 Task: Look for products in the category "Lager" from Corona only.
Action: Mouse moved to (830, 290)
Screenshot: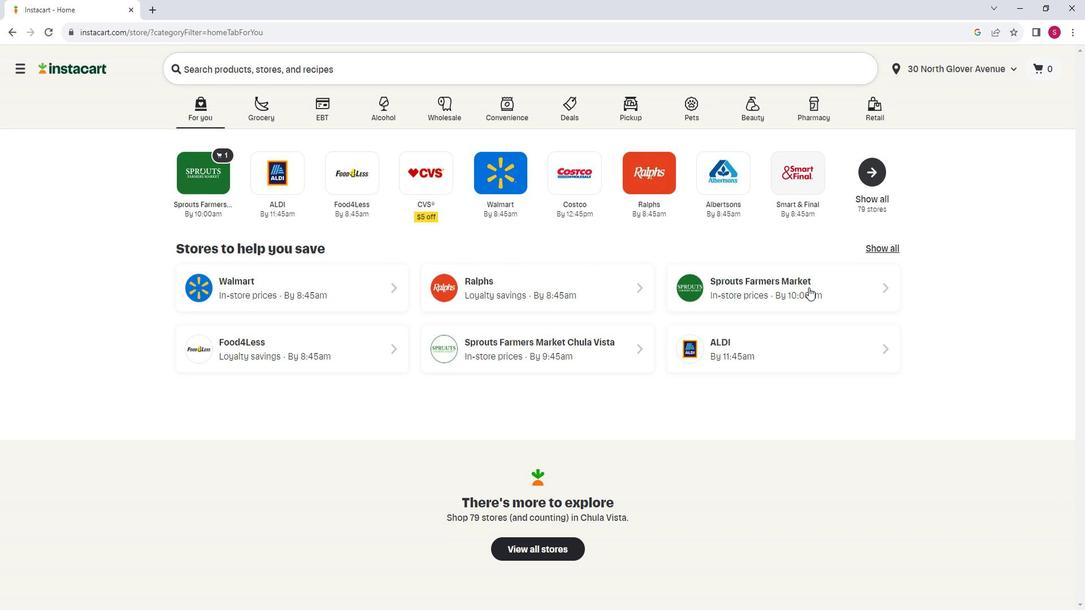 
Action: Mouse pressed left at (830, 290)
Screenshot: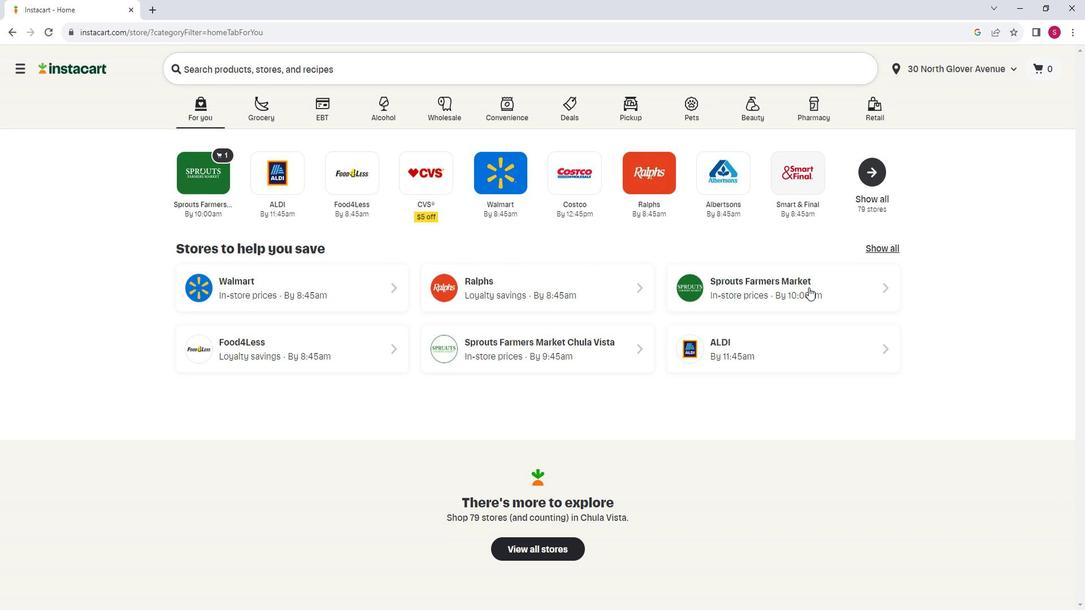 
Action: Mouse moved to (88, 424)
Screenshot: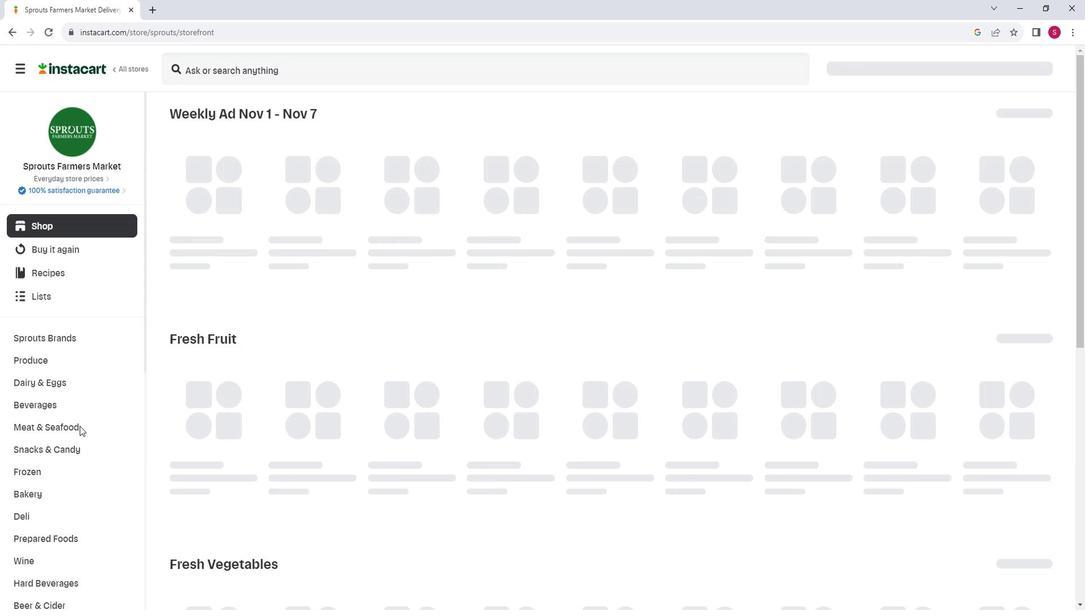 
Action: Mouse scrolled (88, 423) with delta (0, 0)
Screenshot: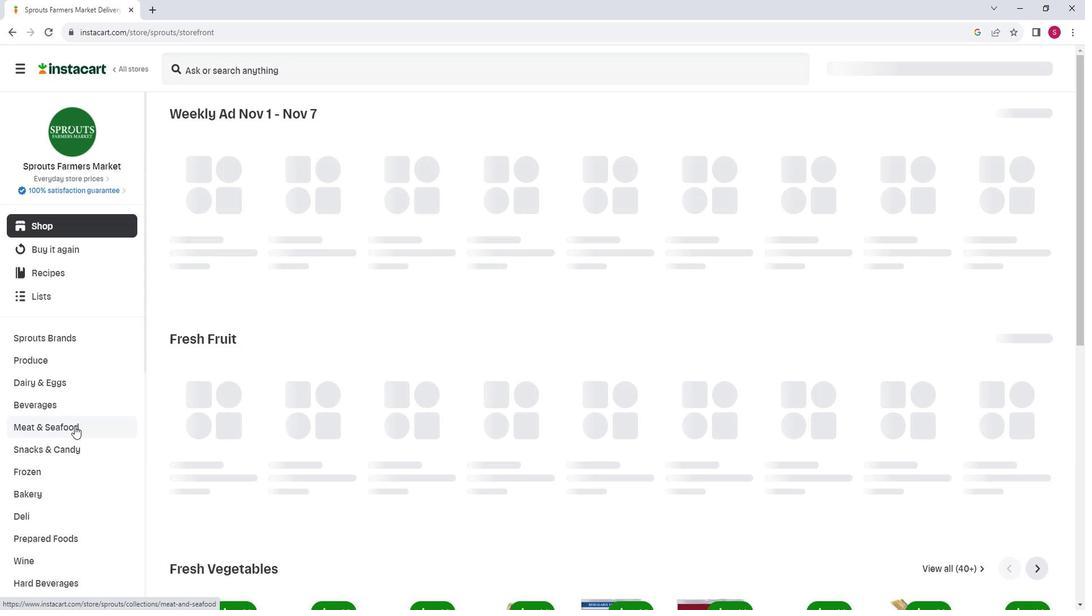 
Action: Mouse scrolled (88, 423) with delta (0, 0)
Screenshot: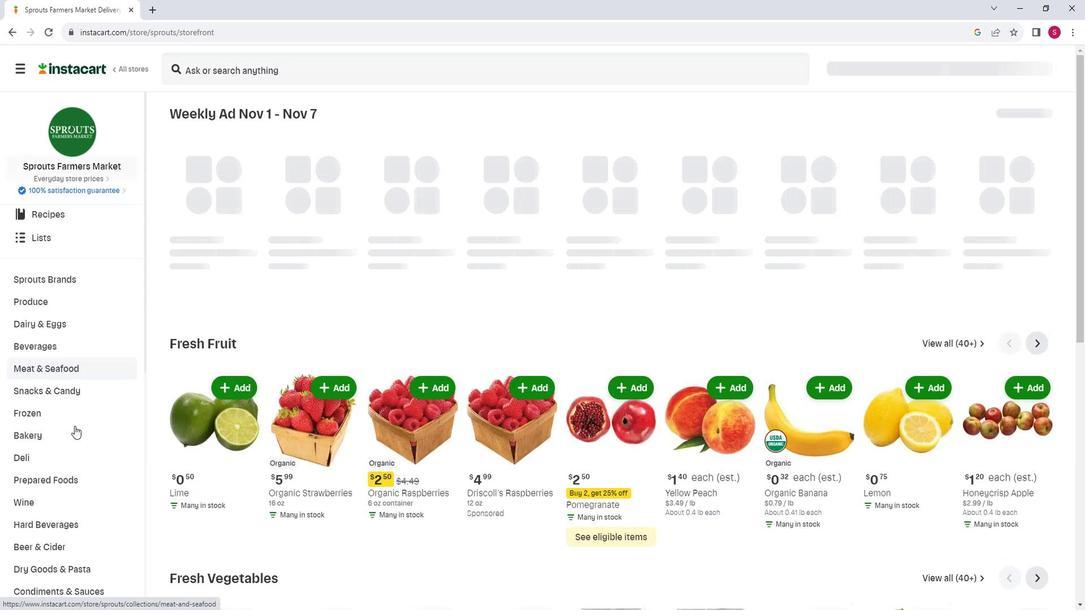 
Action: Mouse moved to (74, 482)
Screenshot: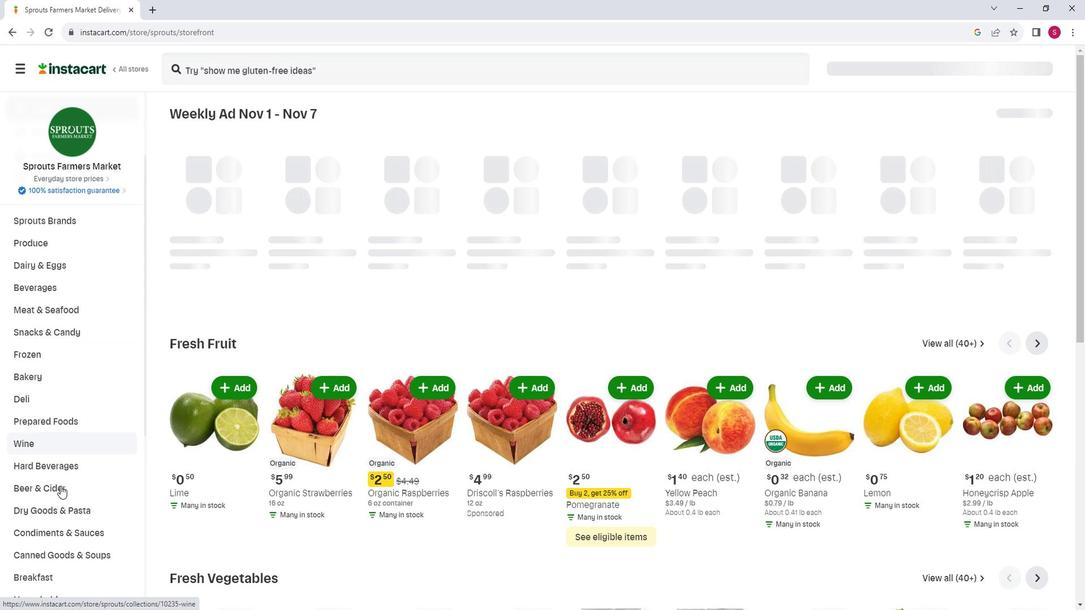 
Action: Mouse pressed left at (74, 482)
Screenshot: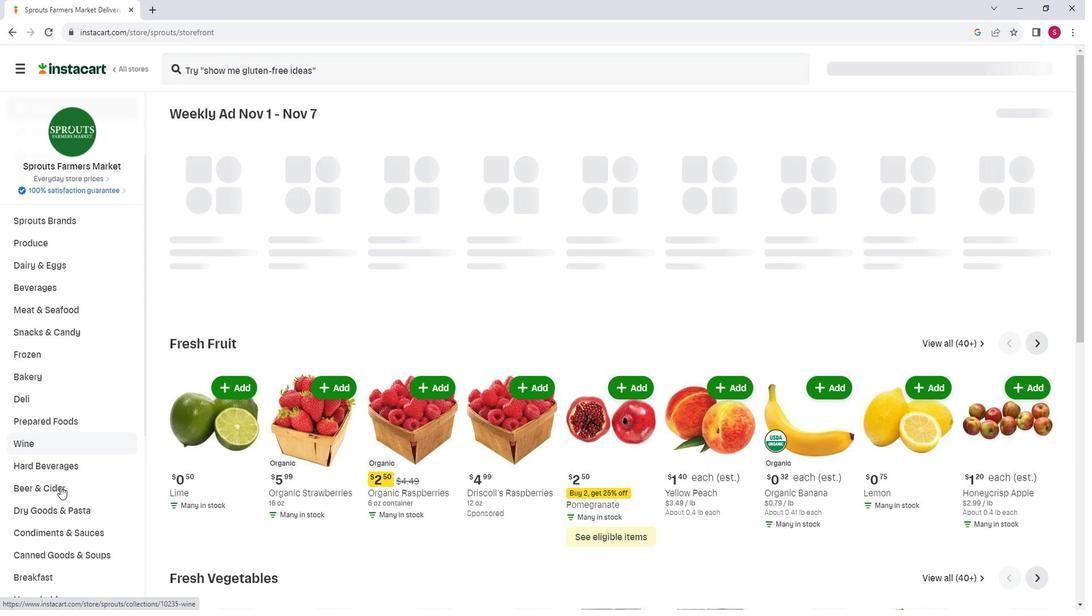
Action: Mouse moved to (361, 161)
Screenshot: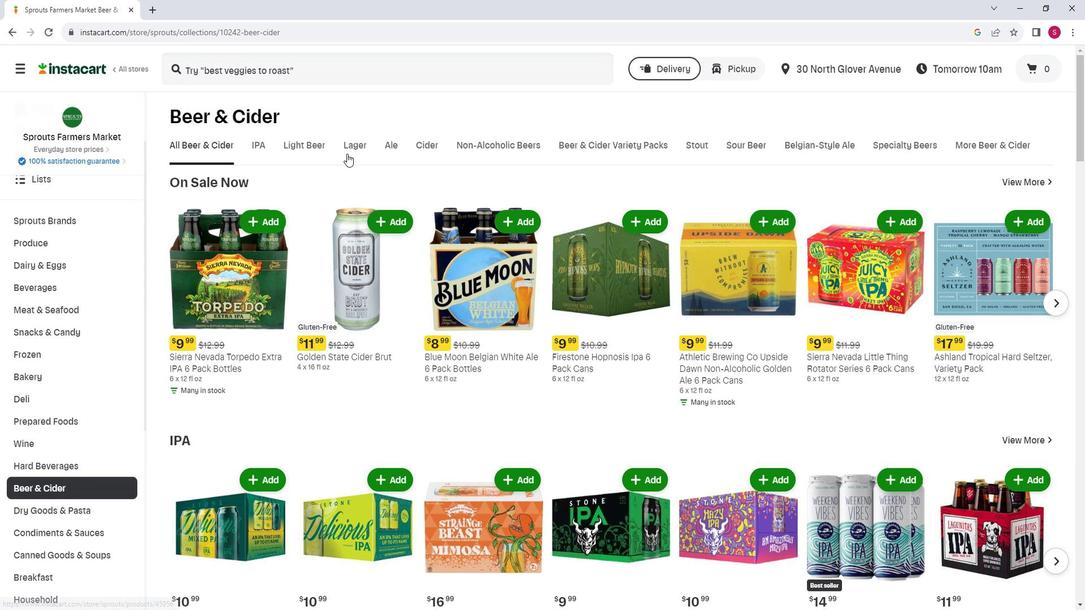 
Action: Mouse pressed left at (361, 161)
Screenshot: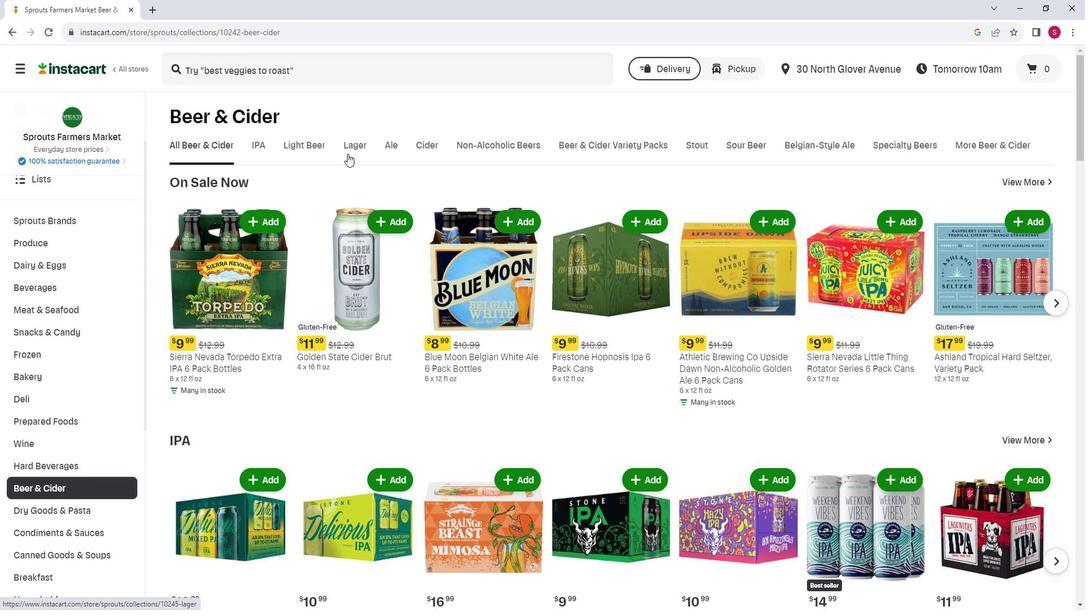 
Action: Mouse moved to (671, 196)
Screenshot: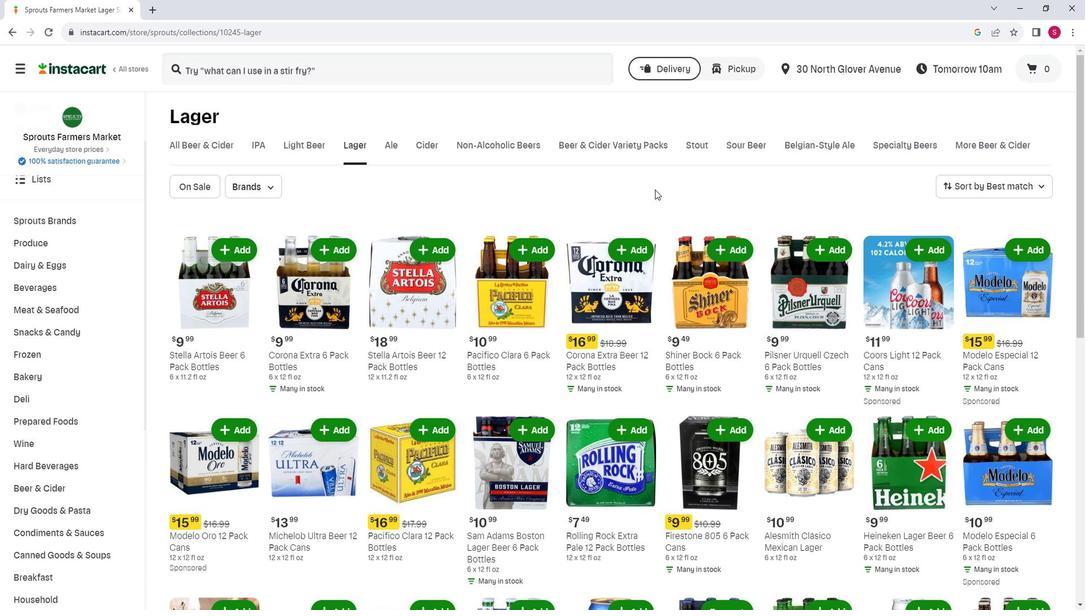 
Action: Mouse scrolled (671, 195) with delta (0, 0)
Screenshot: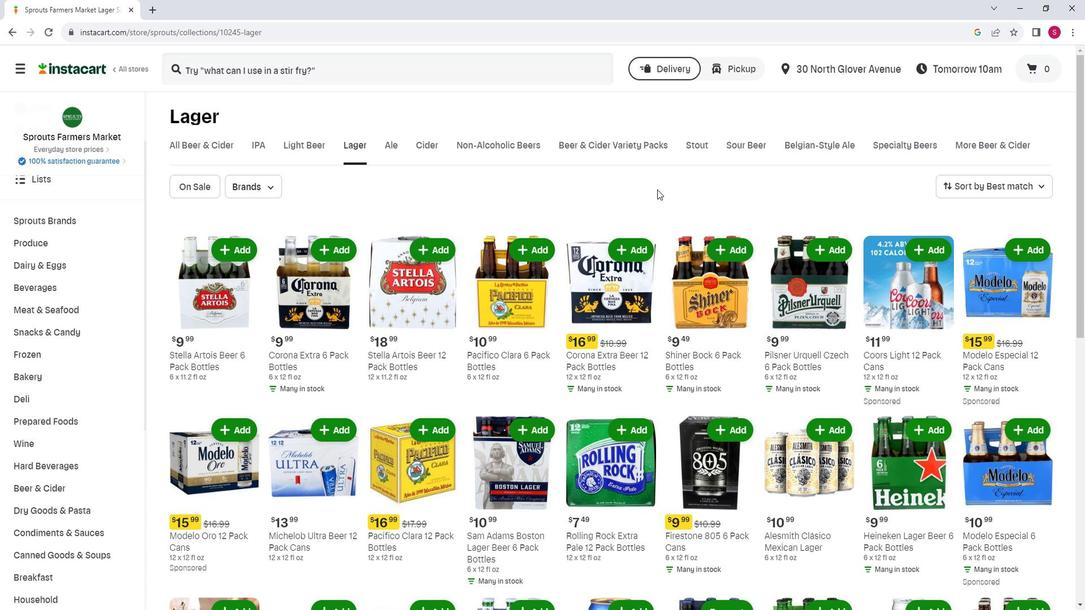 
Action: Mouse moved to (375, 194)
Screenshot: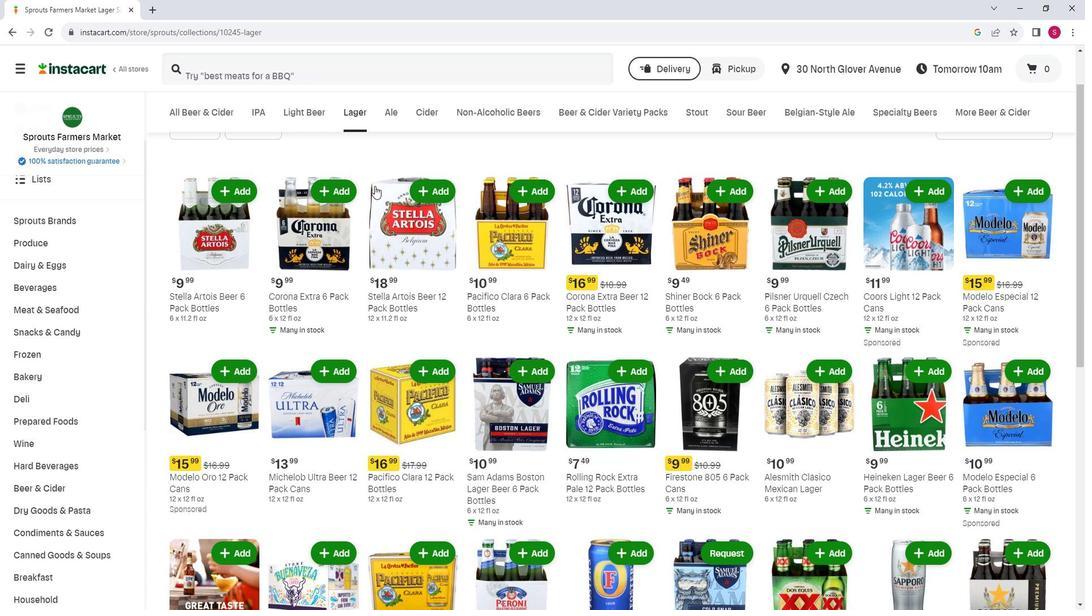 
Action: Mouse scrolled (375, 195) with delta (0, 0)
Screenshot: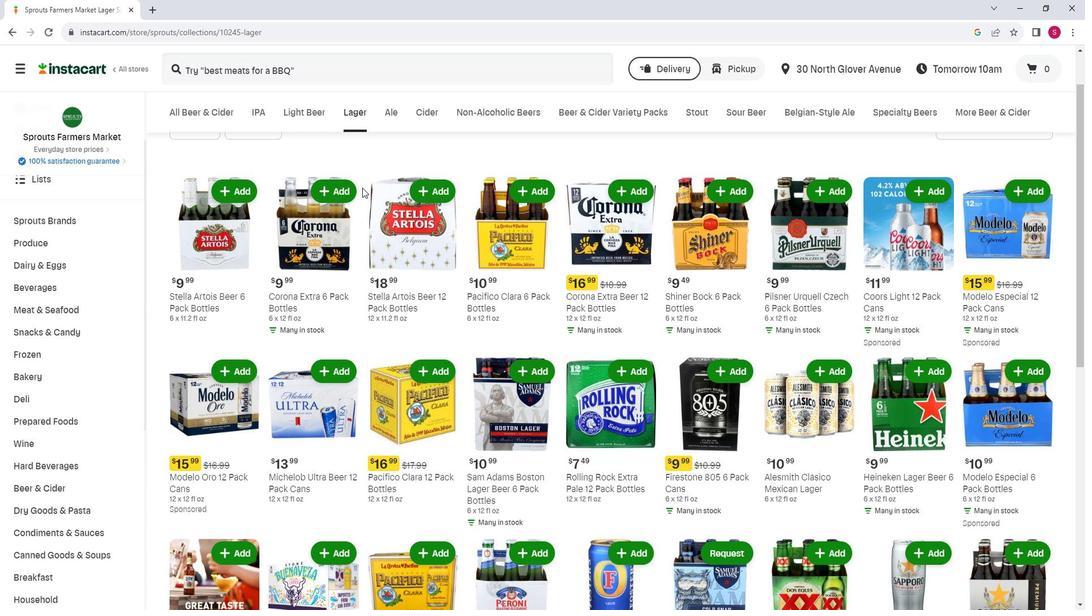 
Action: Mouse moved to (282, 192)
Screenshot: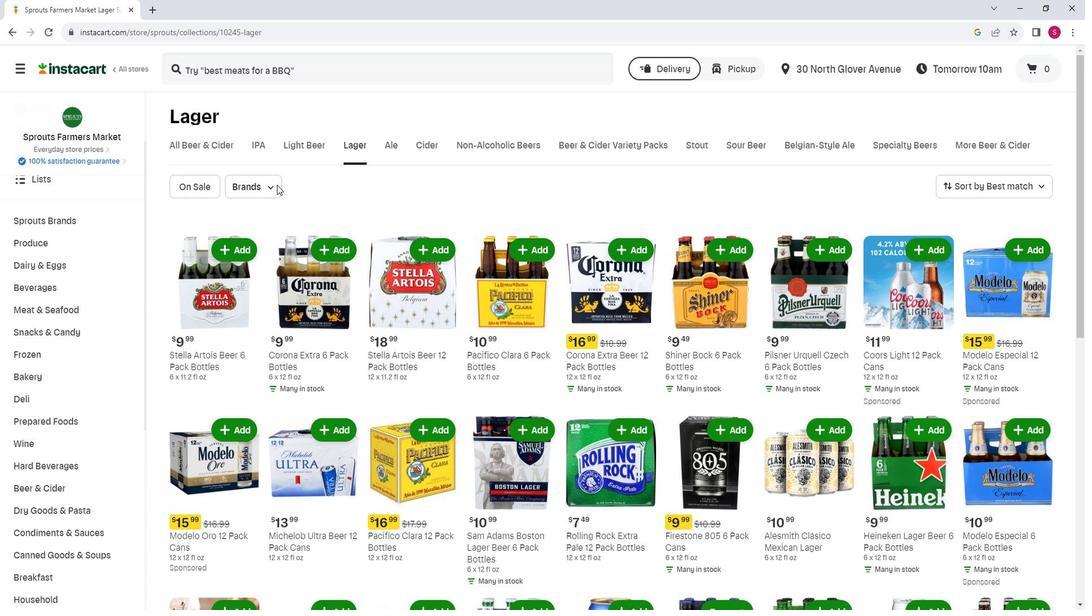 
Action: Mouse pressed left at (282, 192)
Screenshot: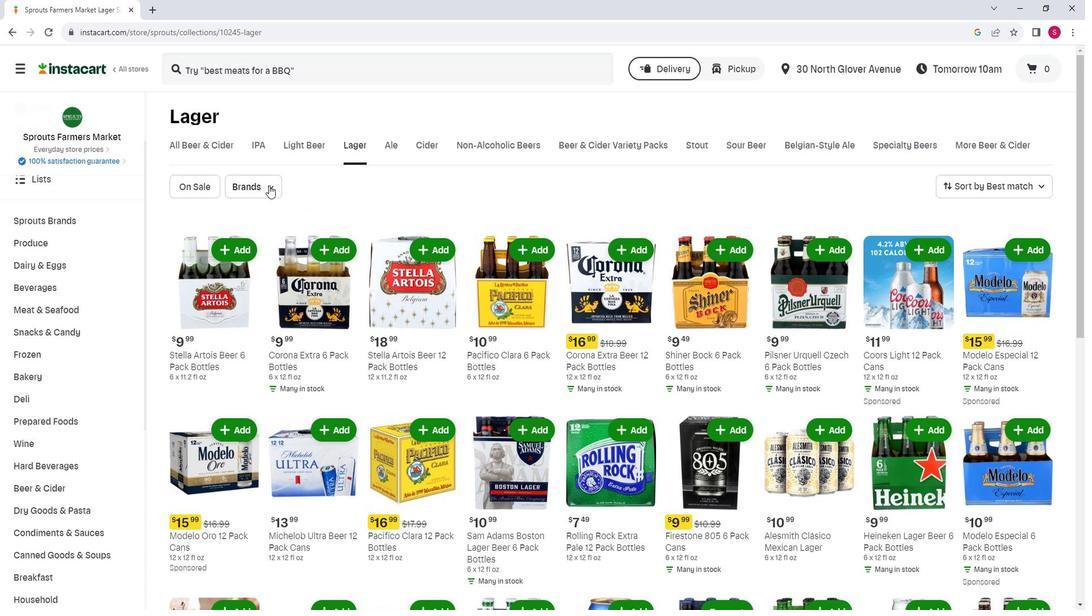 
Action: Mouse moved to (278, 287)
Screenshot: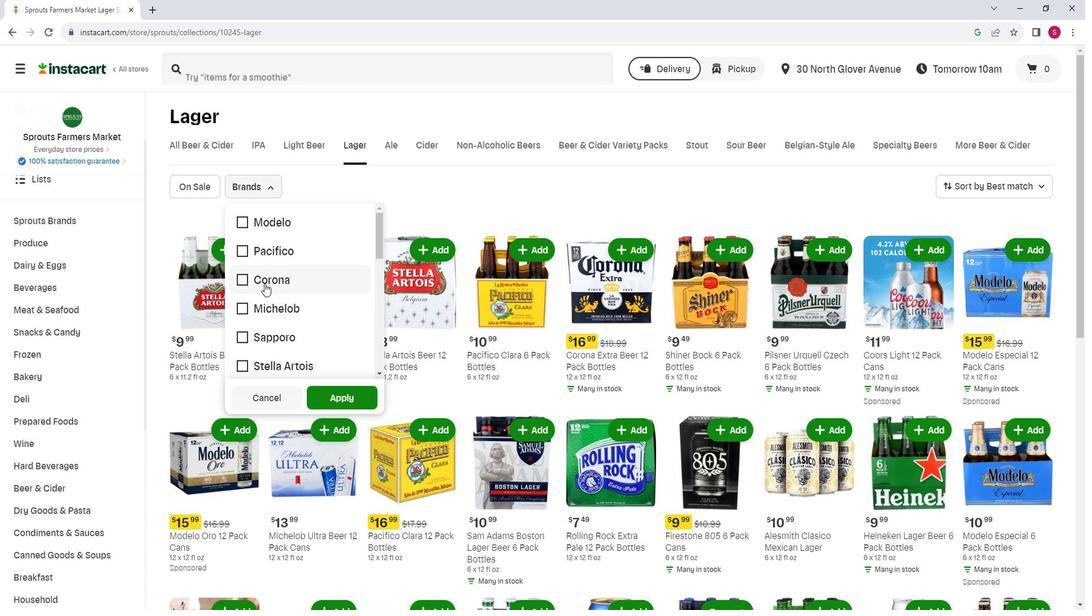 
Action: Mouse pressed left at (278, 287)
Screenshot: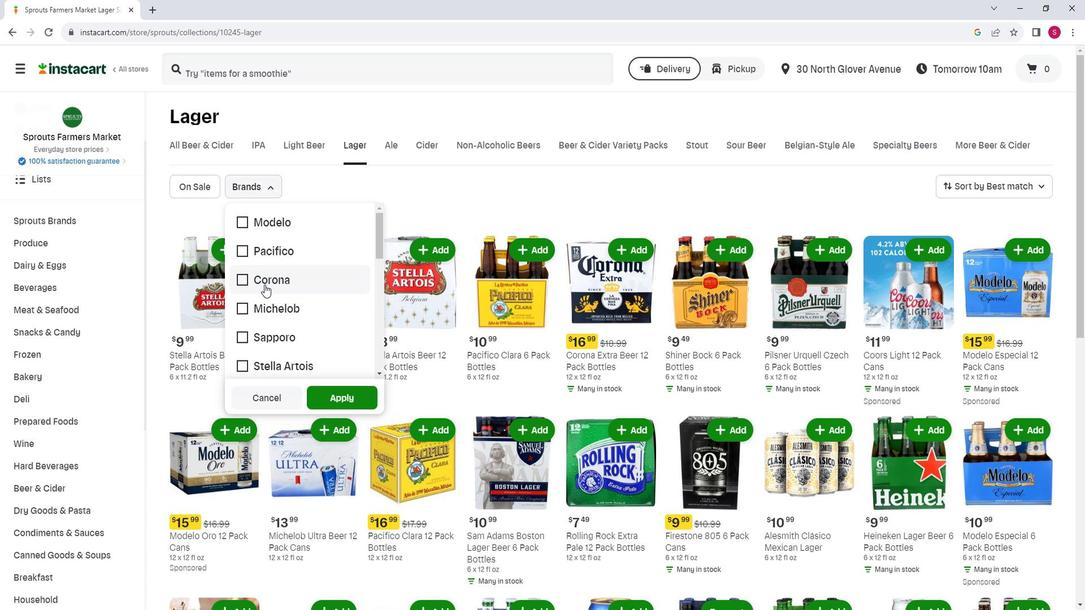 
Action: Mouse moved to (343, 398)
Screenshot: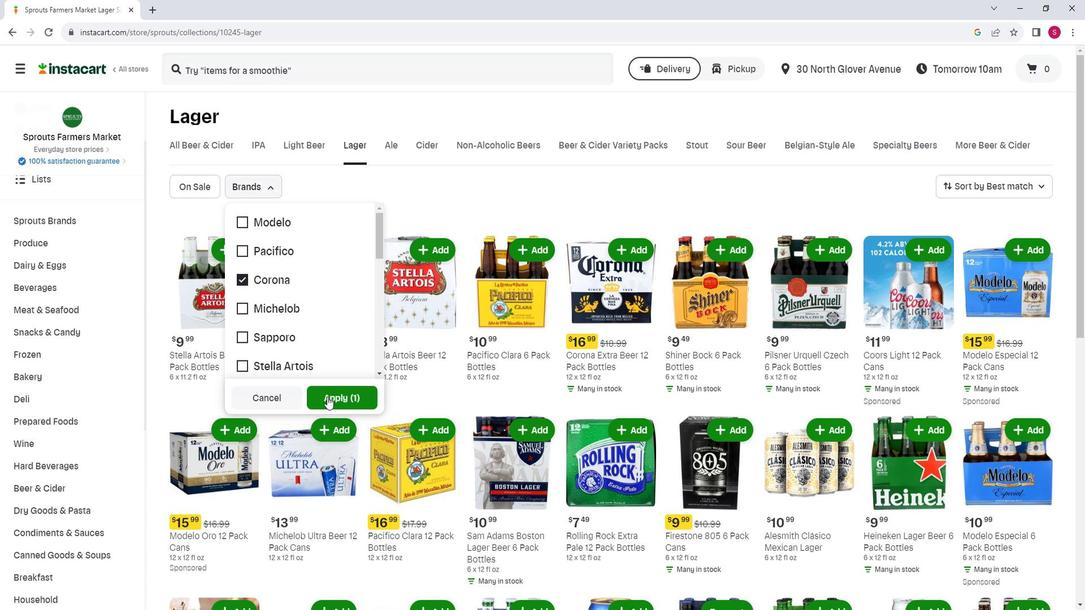
Action: Mouse pressed left at (343, 398)
Screenshot: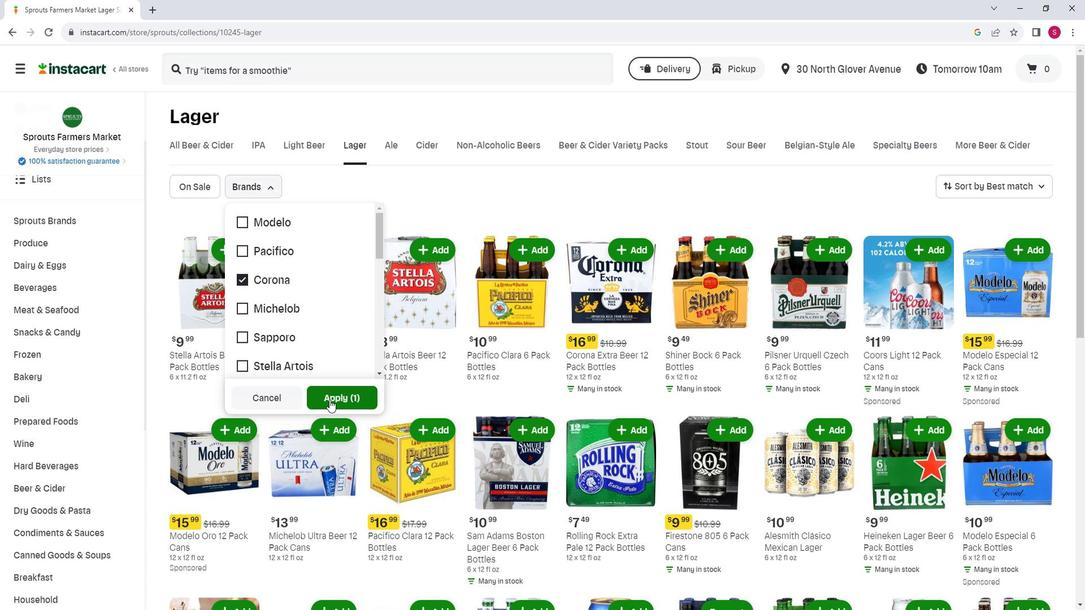 
Action: Mouse moved to (517, 313)
Screenshot: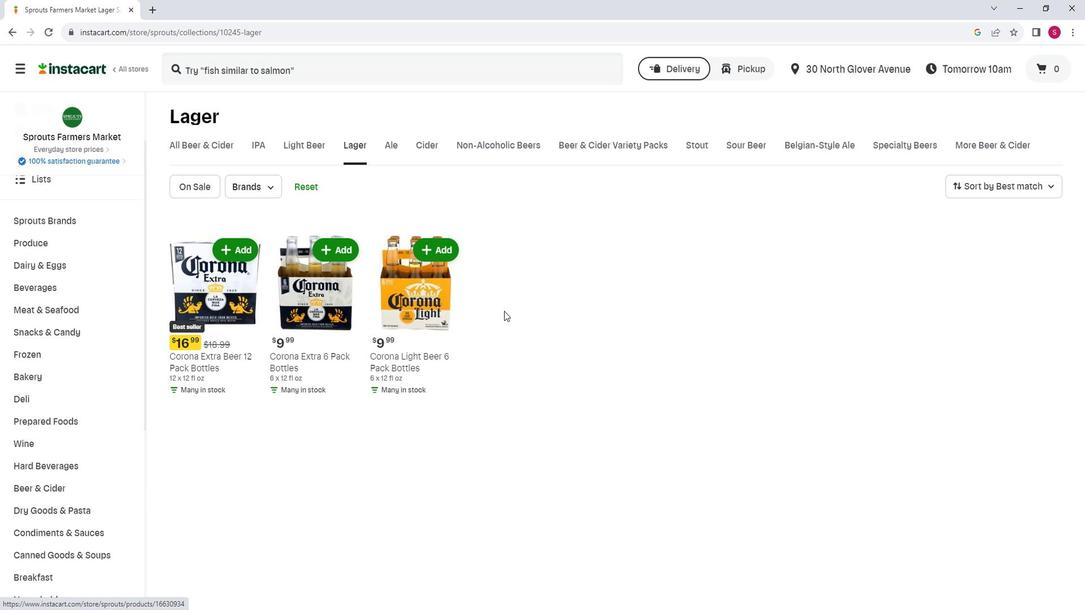 
